 Task: Search Recruiter Lite in Recruiter.
Action: Mouse scrolled (181, 170) with delta (0, 0)
Screenshot: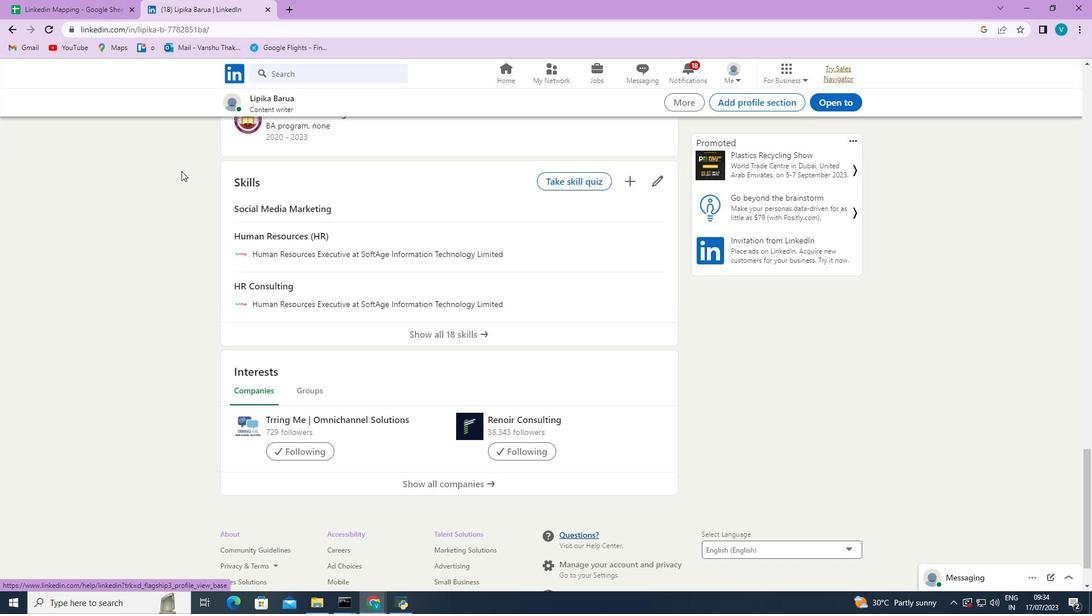 
Action: Mouse scrolled (181, 170) with delta (0, 0)
Screenshot: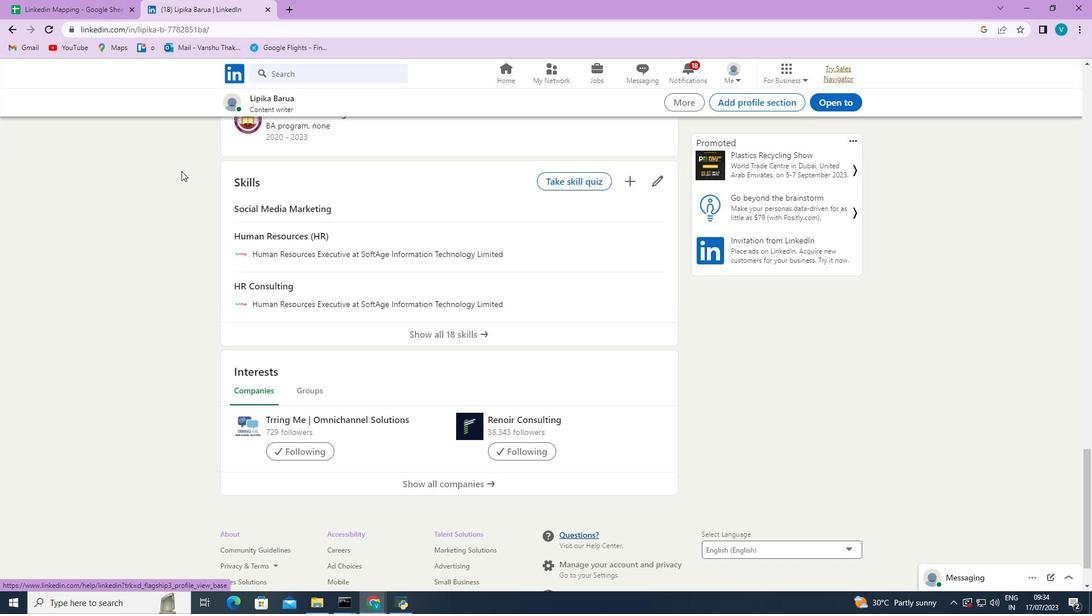 
Action: Mouse scrolled (181, 170) with delta (0, 0)
Screenshot: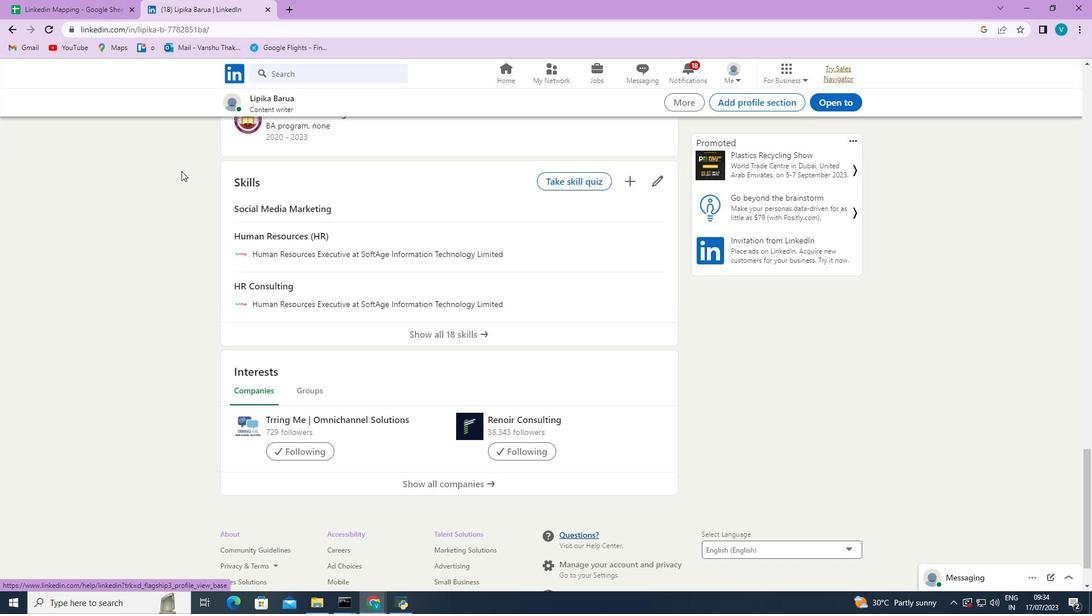 
Action: Mouse moved to (576, 479)
Screenshot: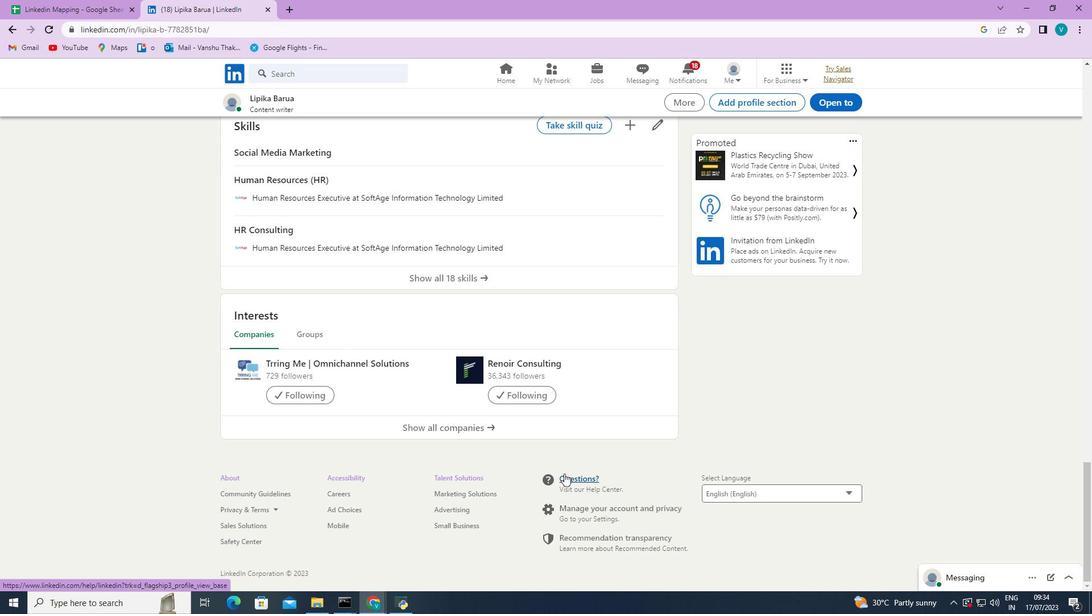
Action: Mouse pressed left at (576, 479)
Screenshot: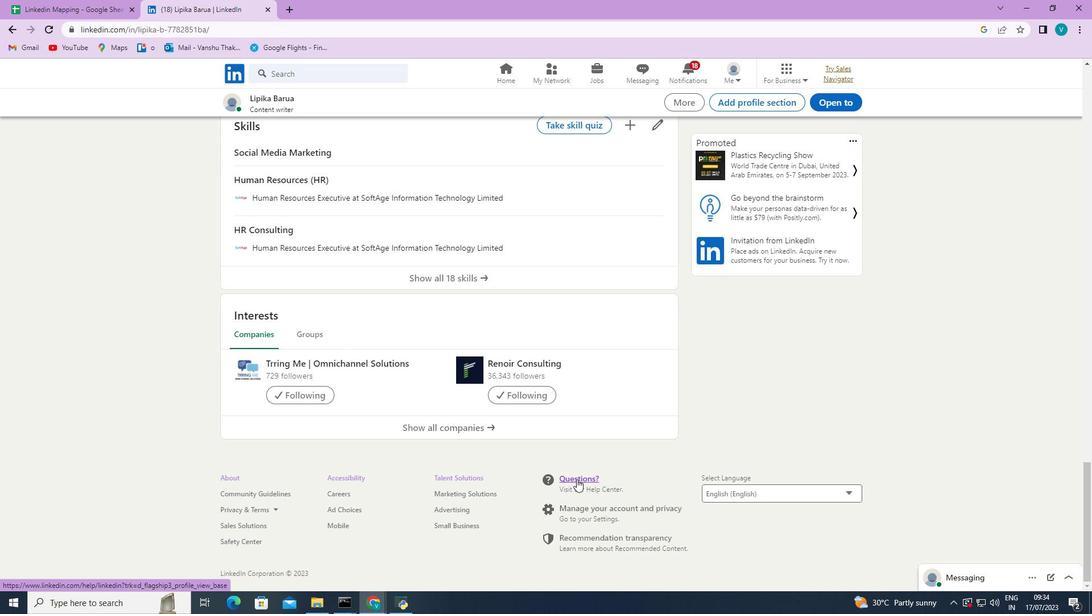 
Action: Mouse moved to (265, 187)
Screenshot: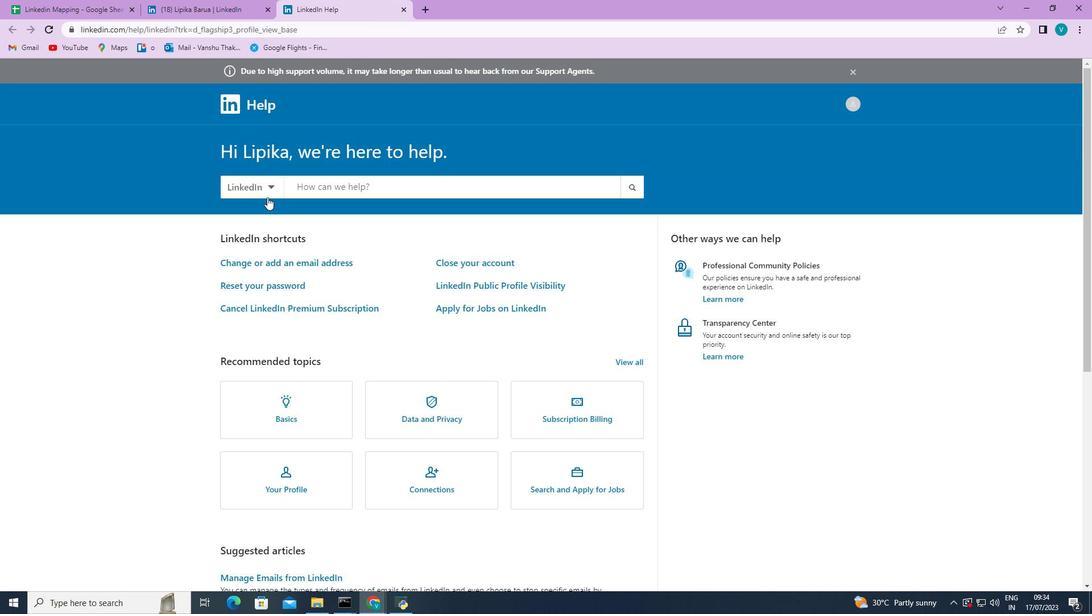 
Action: Mouse pressed left at (265, 187)
Screenshot: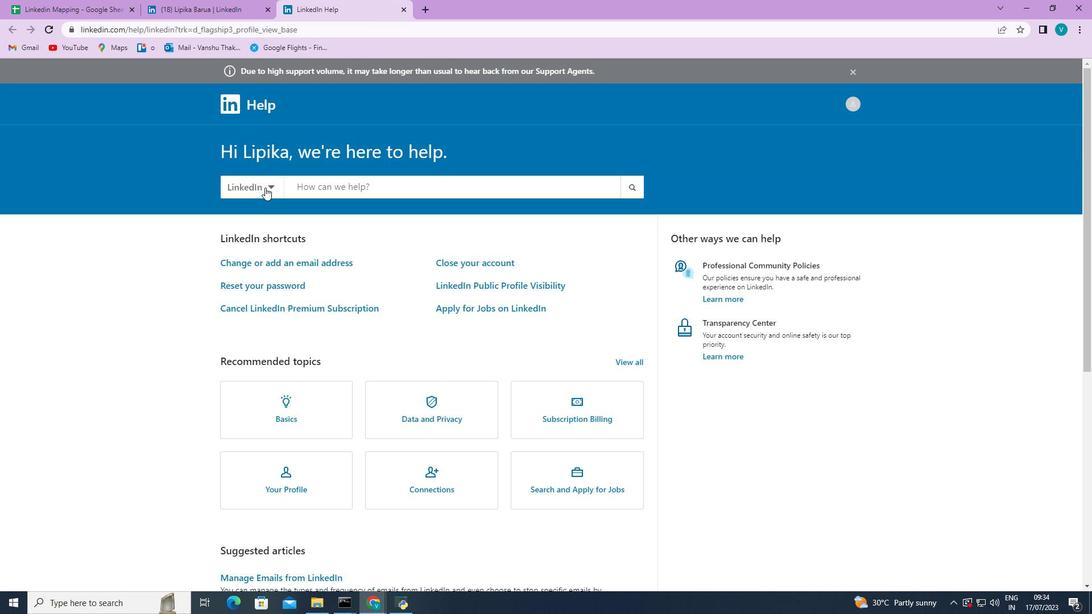
Action: Mouse moved to (269, 370)
Screenshot: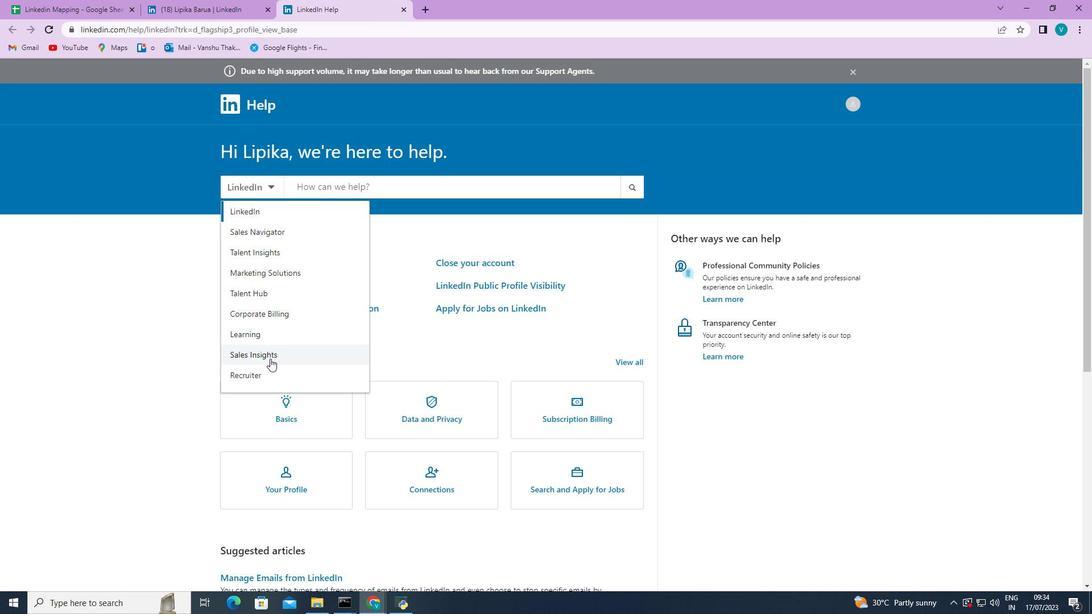 
Action: Mouse pressed left at (269, 370)
Screenshot: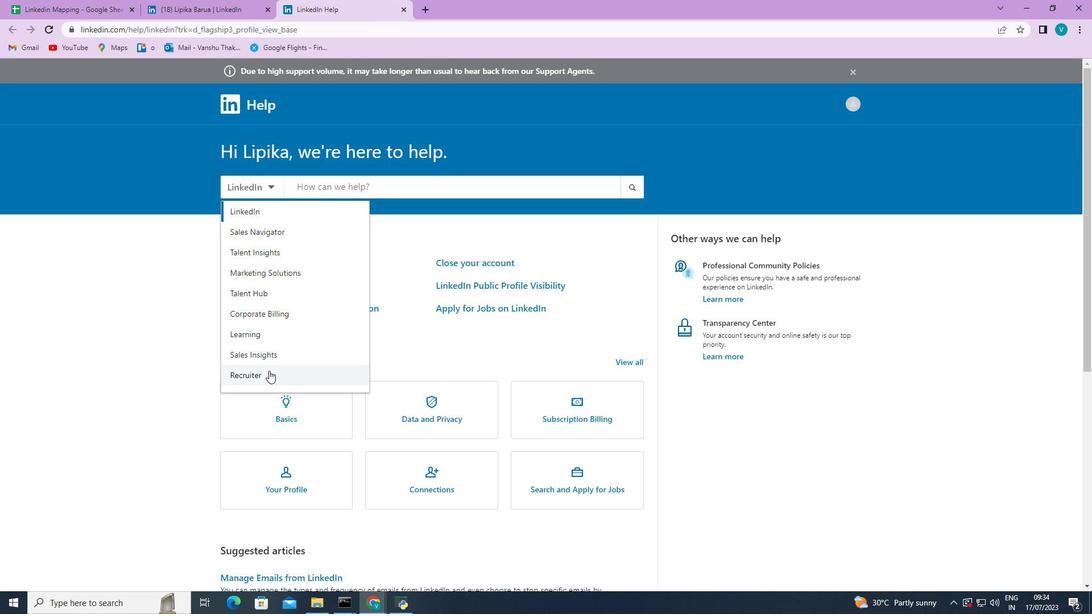 
Action: Mouse moved to (404, 192)
Screenshot: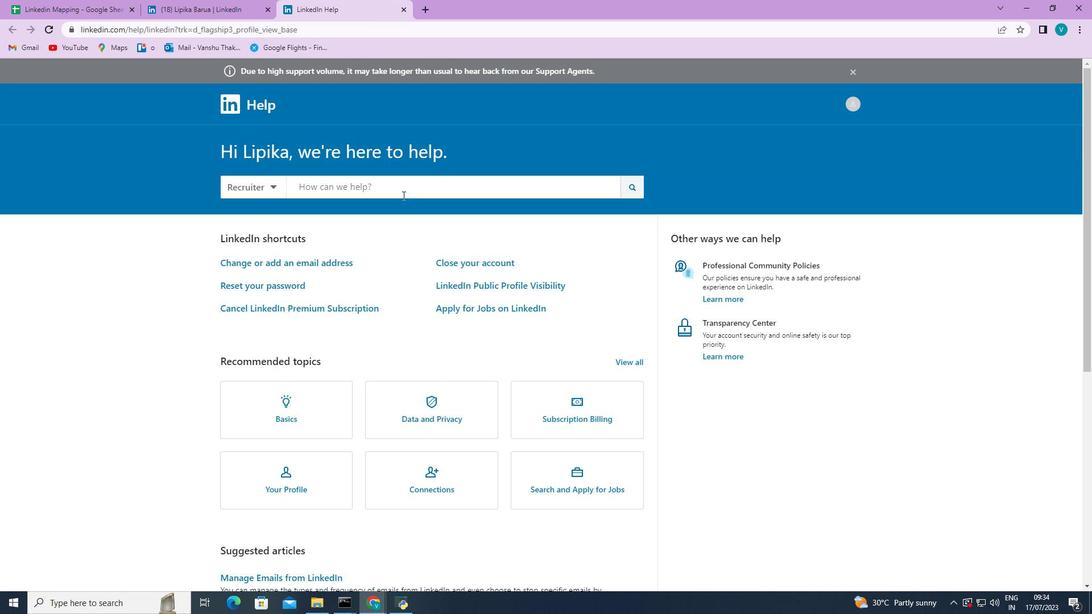 
Action: Mouse pressed left at (404, 192)
Screenshot: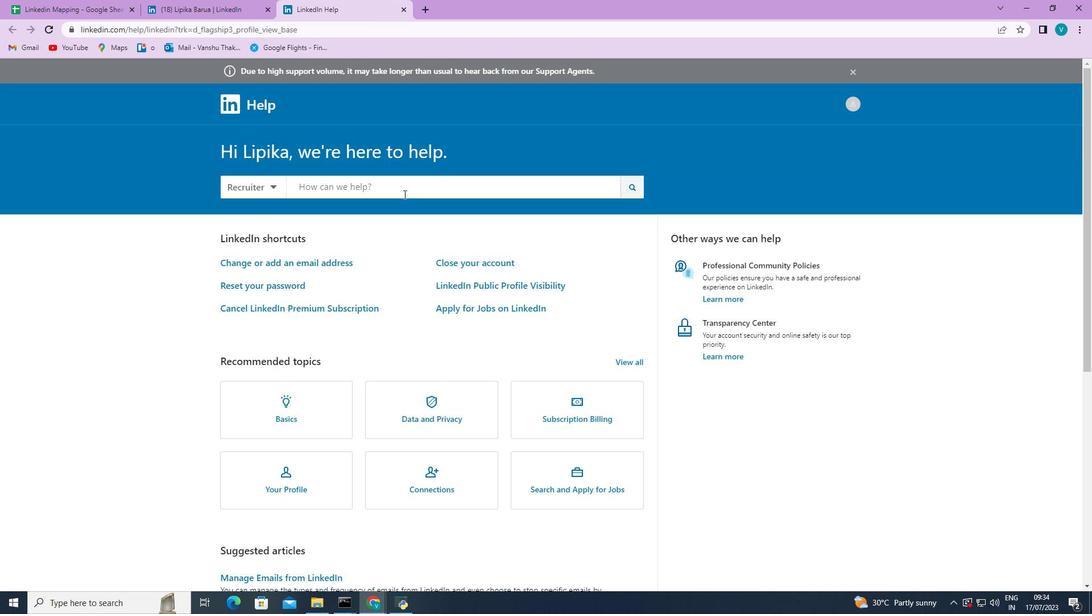 
Action: Mouse moved to (384, 295)
Screenshot: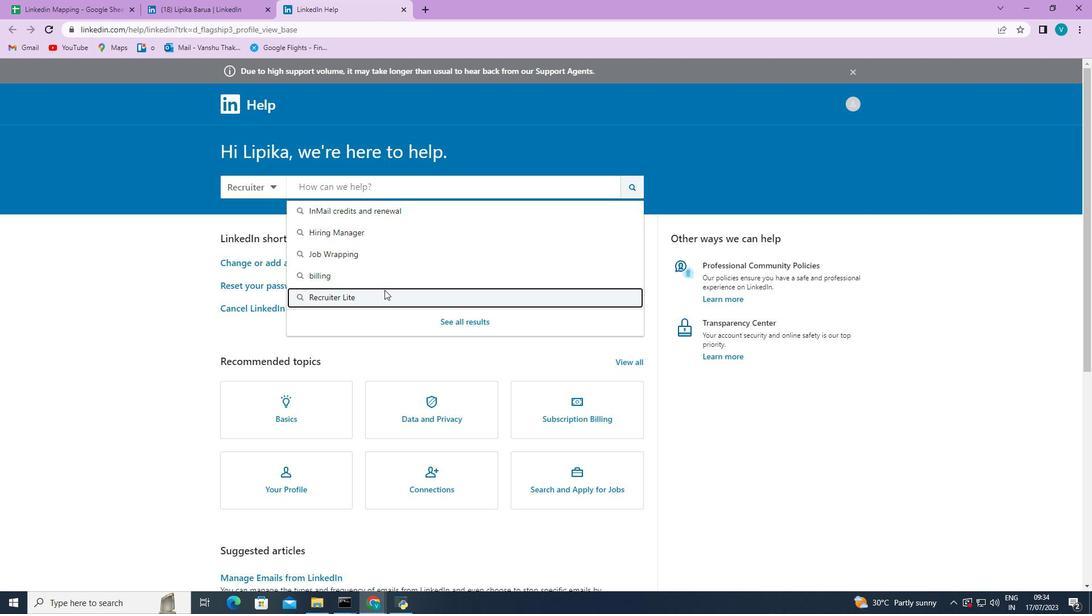 
Action: Mouse pressed left at (384, 295)
Screenshot: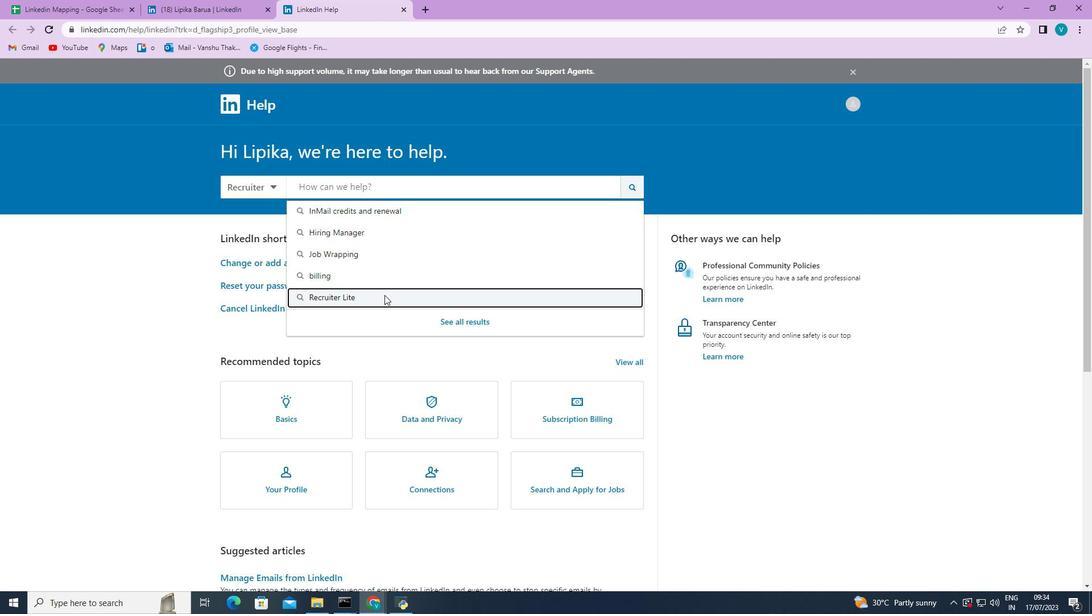 
Action: Mouse moved to (402, 229)
Screenshot: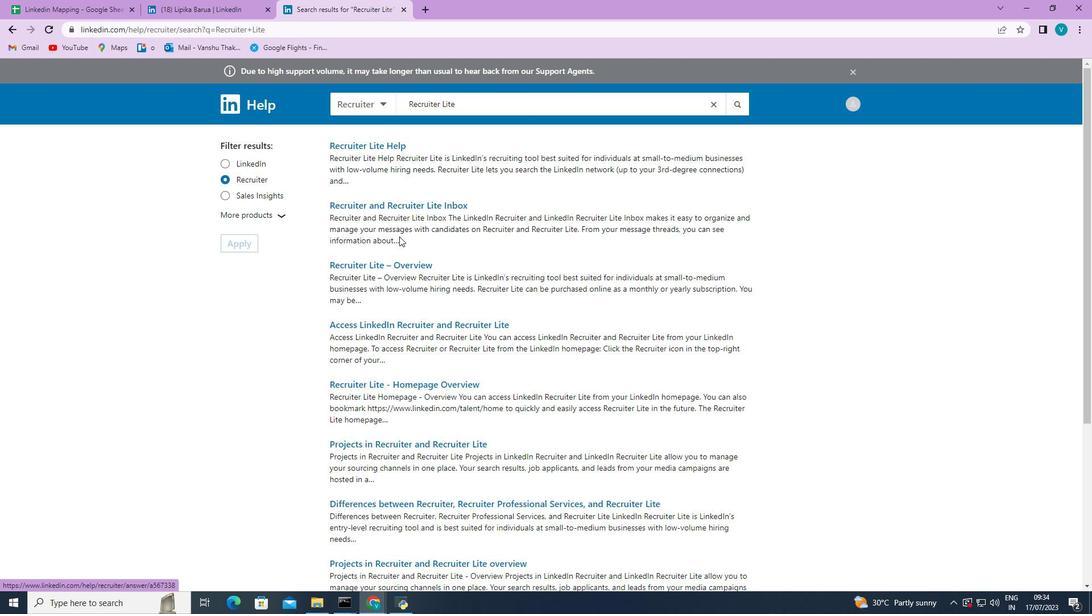 
Action: Mouse scrolled (402, 229) with delta (0, 0)
Screenshot: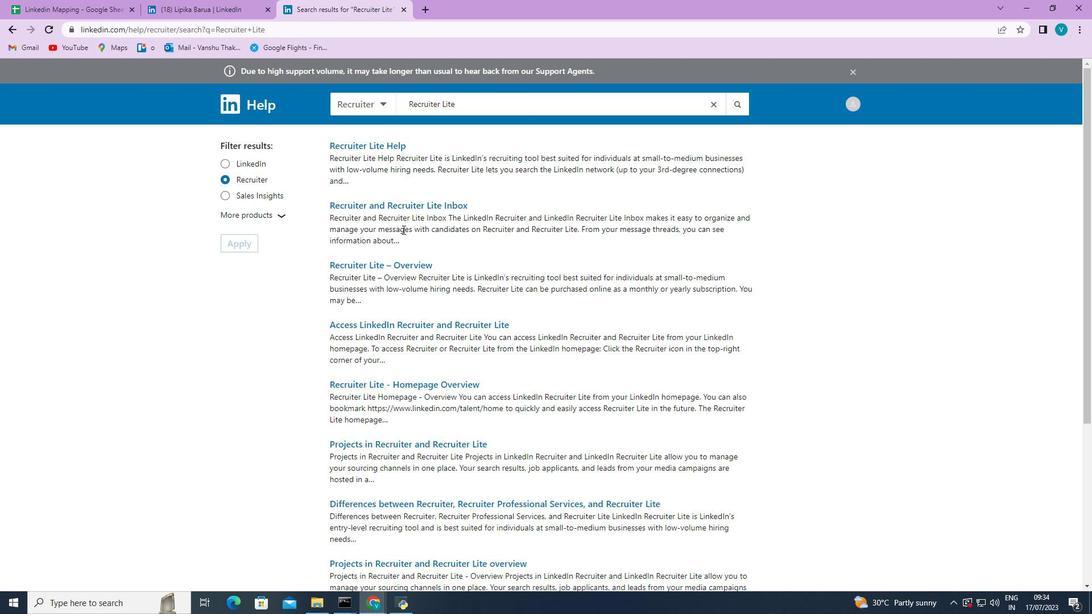 
Action: Mouse scrolled (402, 229) with delta (0, 0)
Screenshot: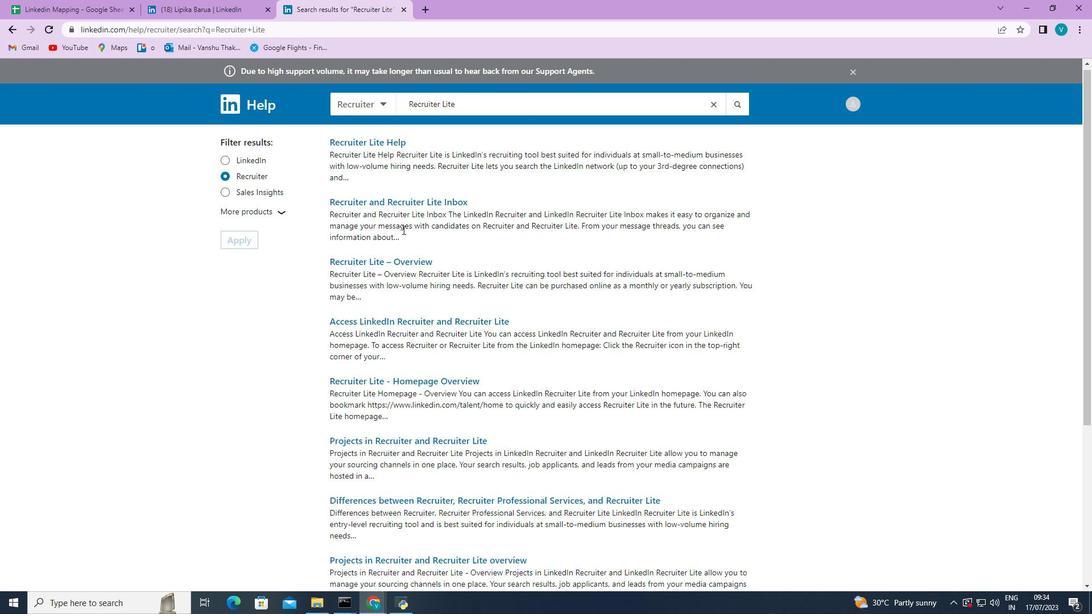 
Action: Mouse scrolled (402, 229) with delta (0, 0)
Screenshot: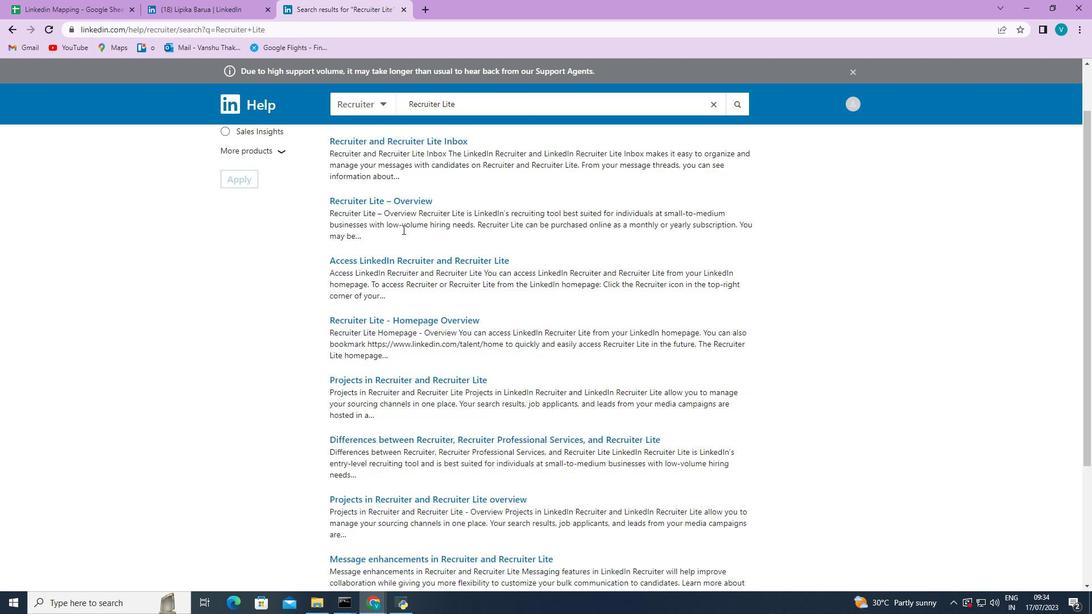 
Action: Mouse scrolled (402, 229) with delta (0, 0)
Screenshot: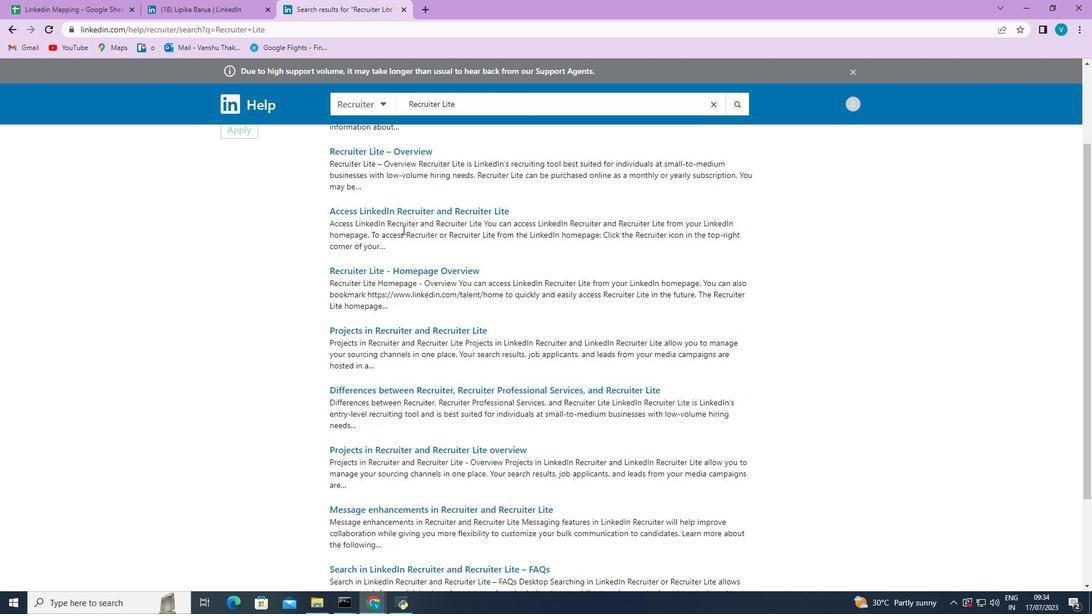 
Action: Mouse scrolled (402, 229) with delta (0, 0)
Screenshot: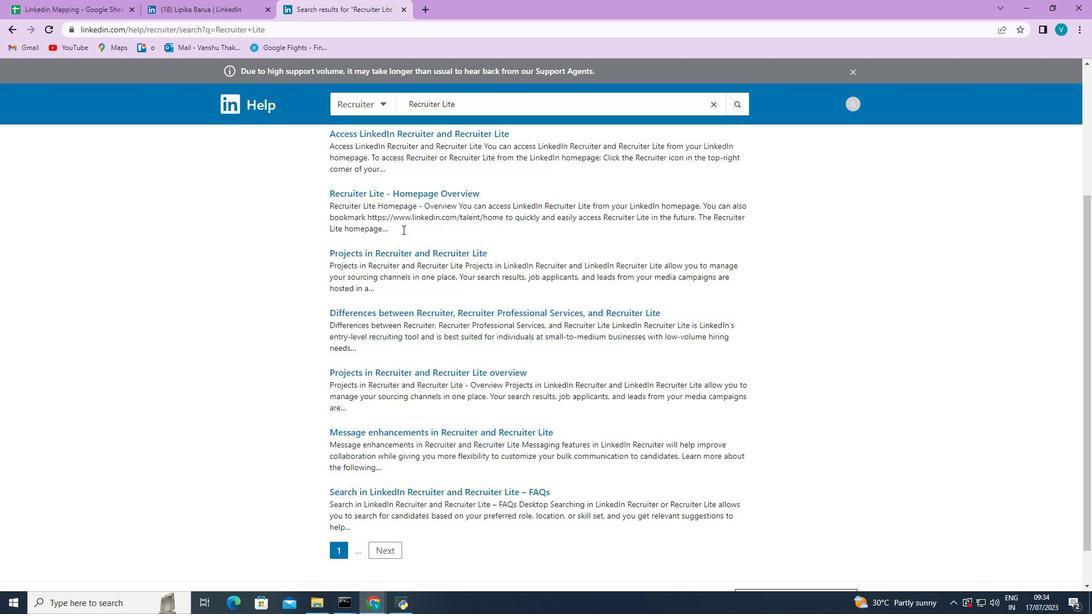 
Action: Mouse scrolled (402, 229) with delta (0, 0)
Screenshot: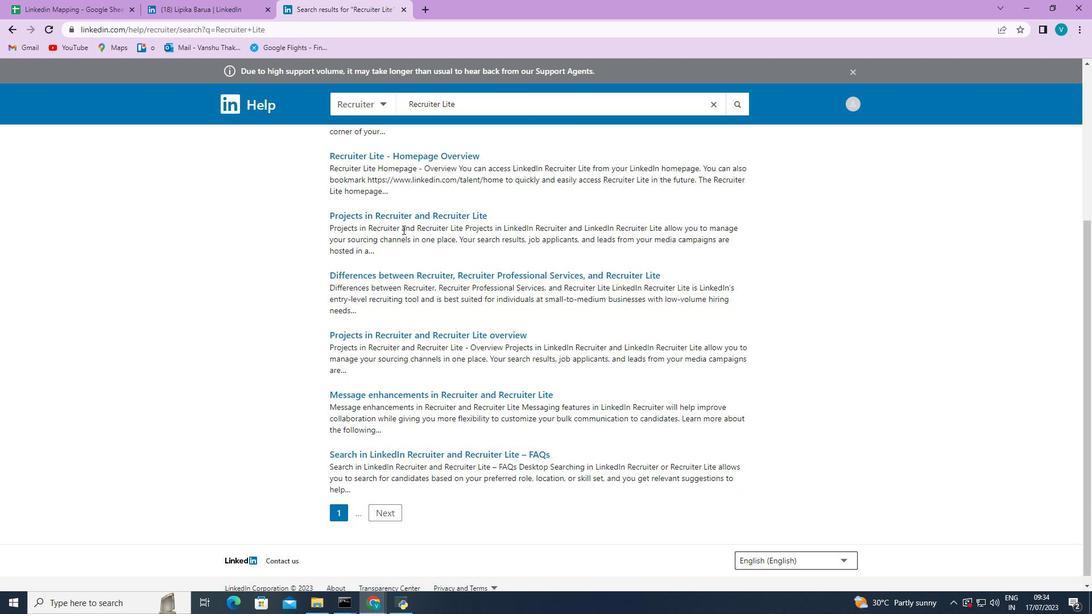
Action: Mouse scrolled (402, 229) with delta (0, 0)
Screenshot: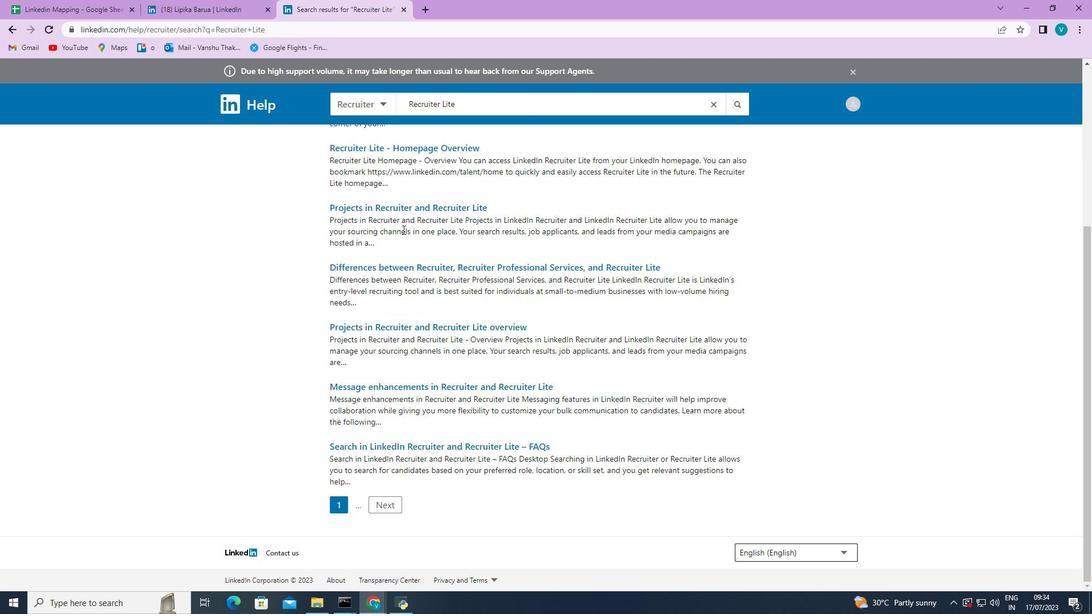 
